 Task: Add company name "Ramsons".
Action: Mouse moved to (719, 87)
Screenshot: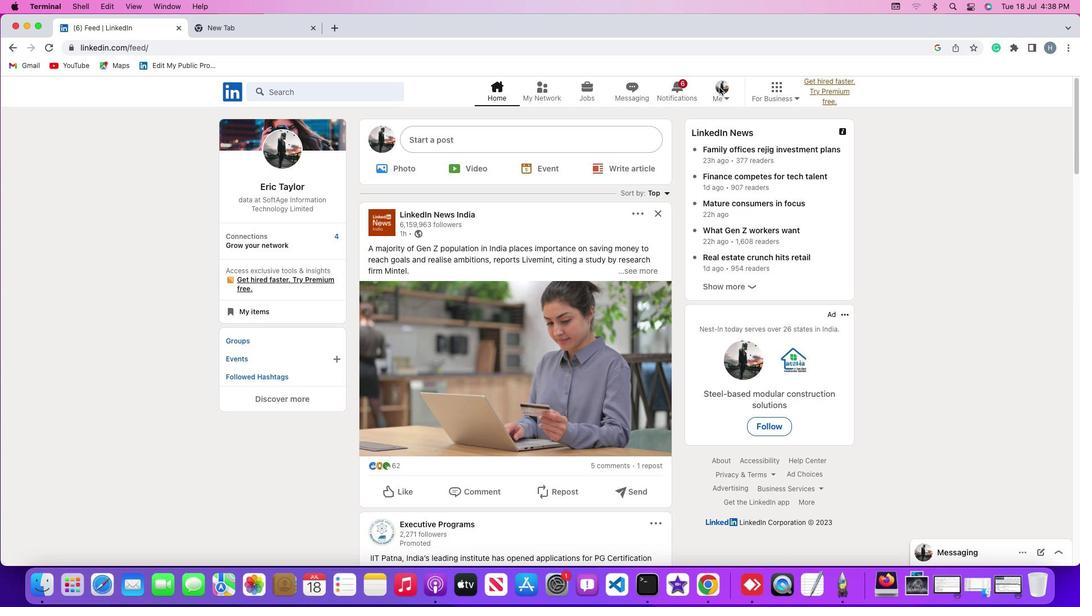 
Action: Mouse pressed left at (719, 87)
Screenshot: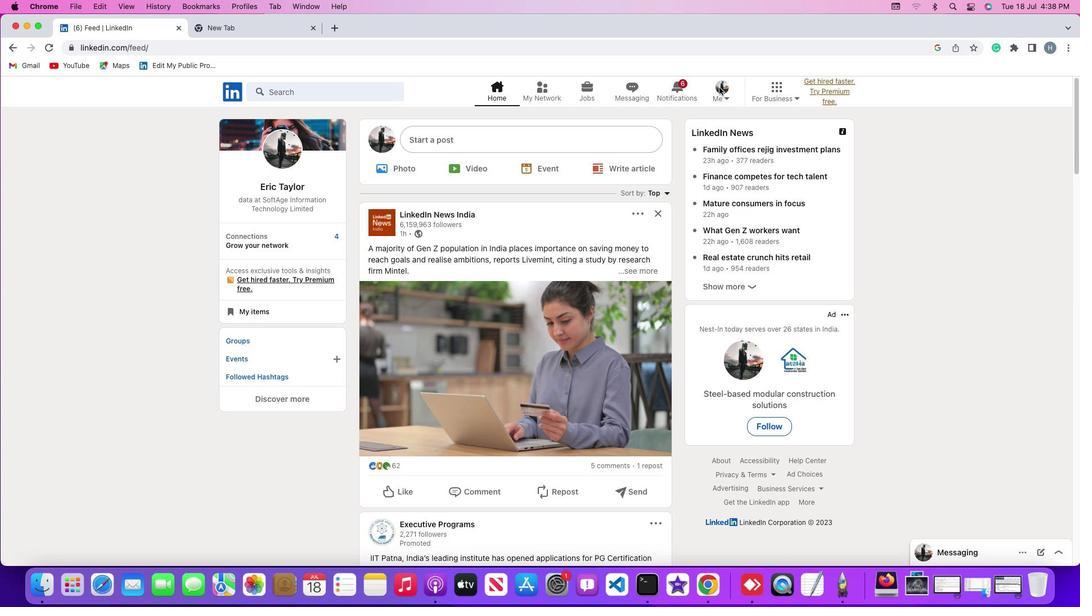 
Action: Mouse moved to (722, 92)
Screenshot: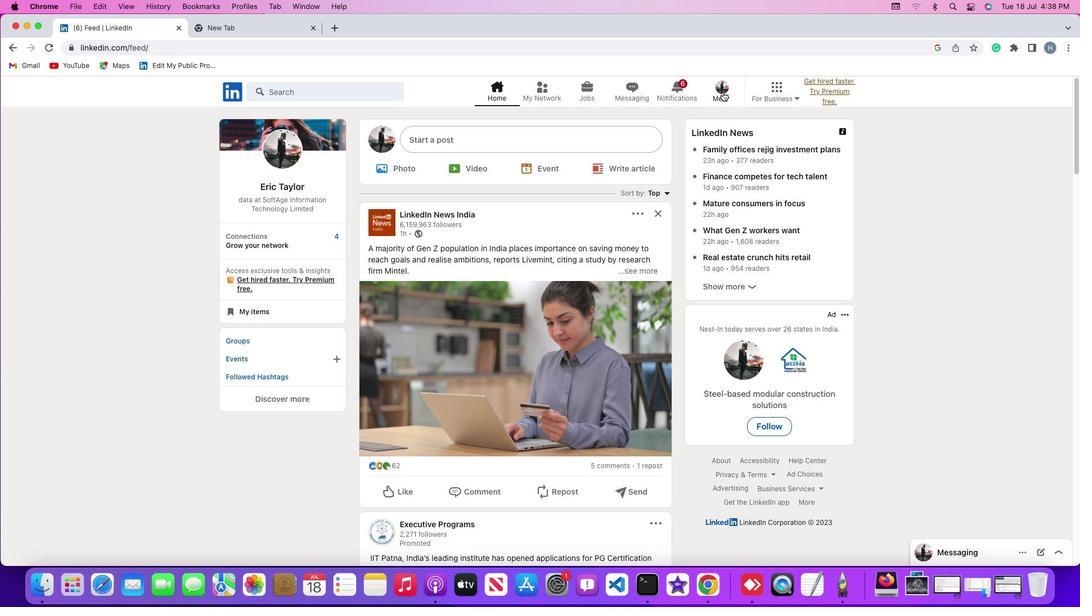 
Action: Mouse pressed left at (722, 92)
Screenshot: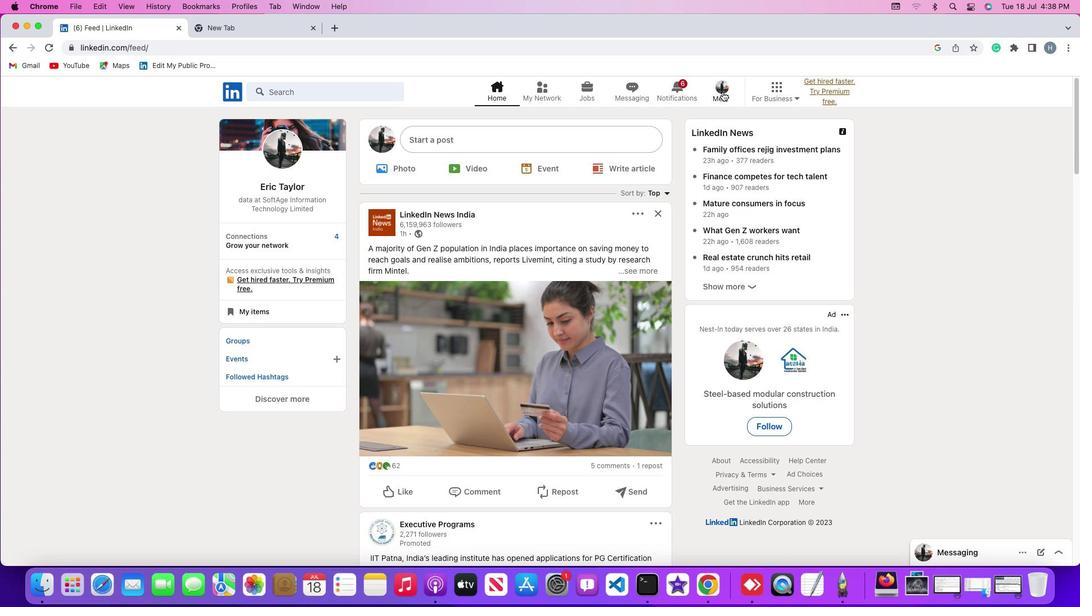 
Action: Mouse moved to (692, 157)
Screenshot: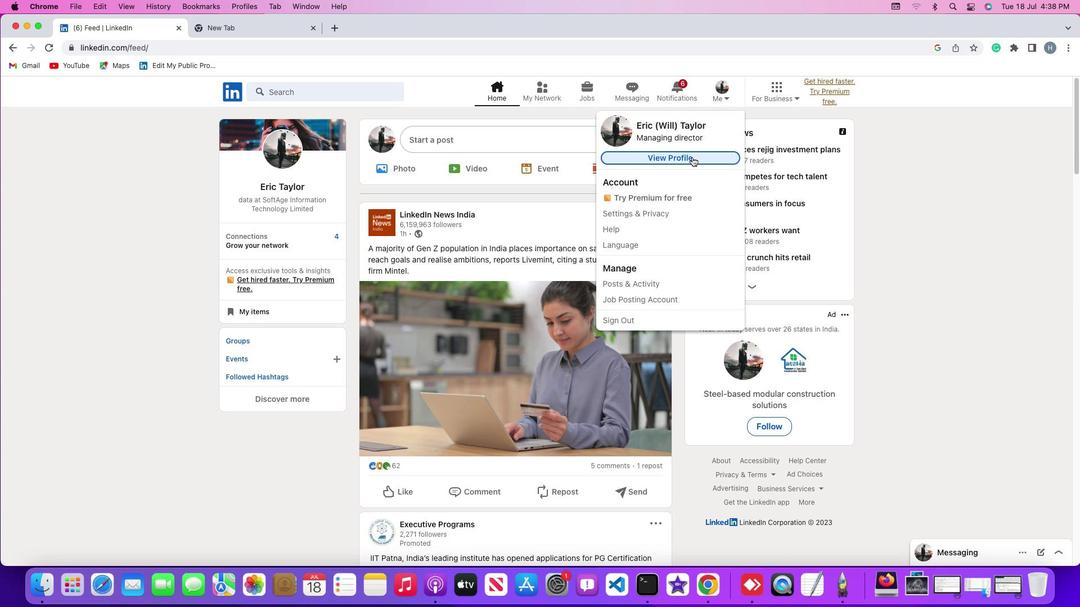 
Action: Mouse pressed left at (692, 157)
Screenshot: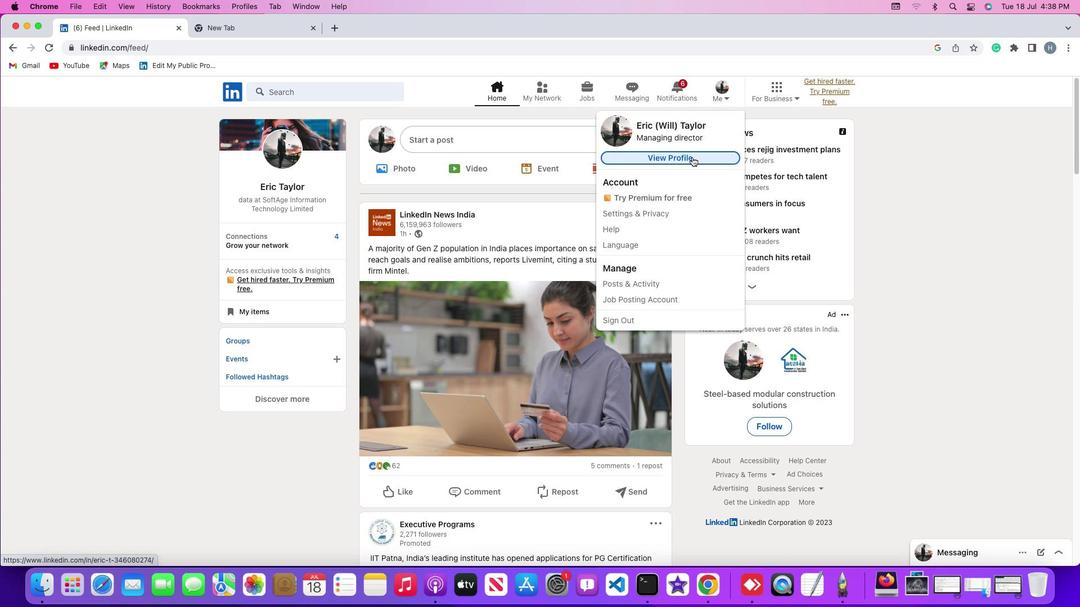 
Action: Mouse moved to (656, 249)
Screenshot: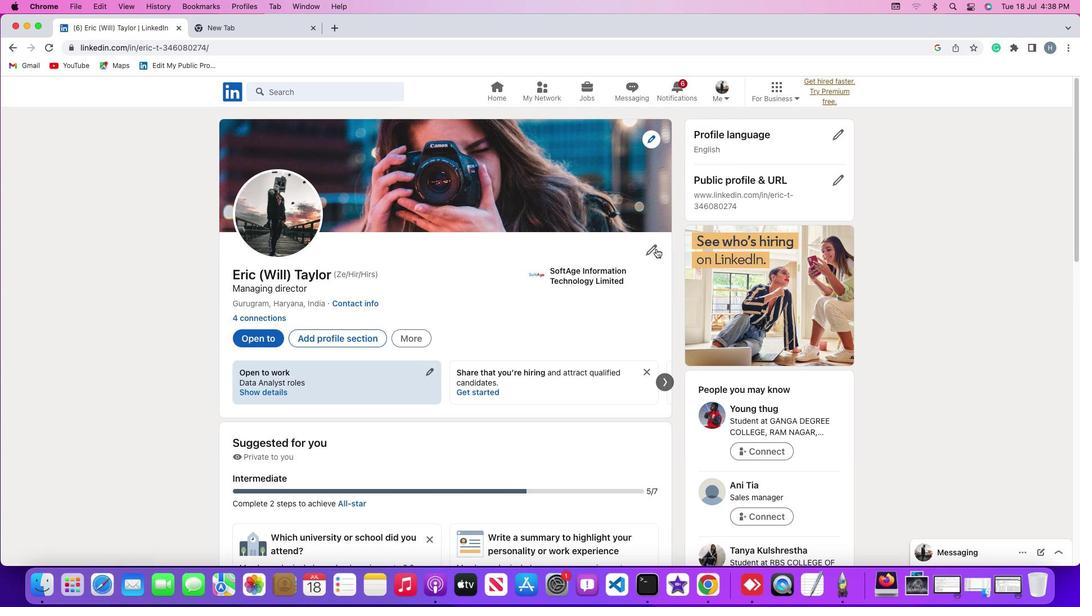 
Action: Mouse pressed left at (656, 249)
Screenshot: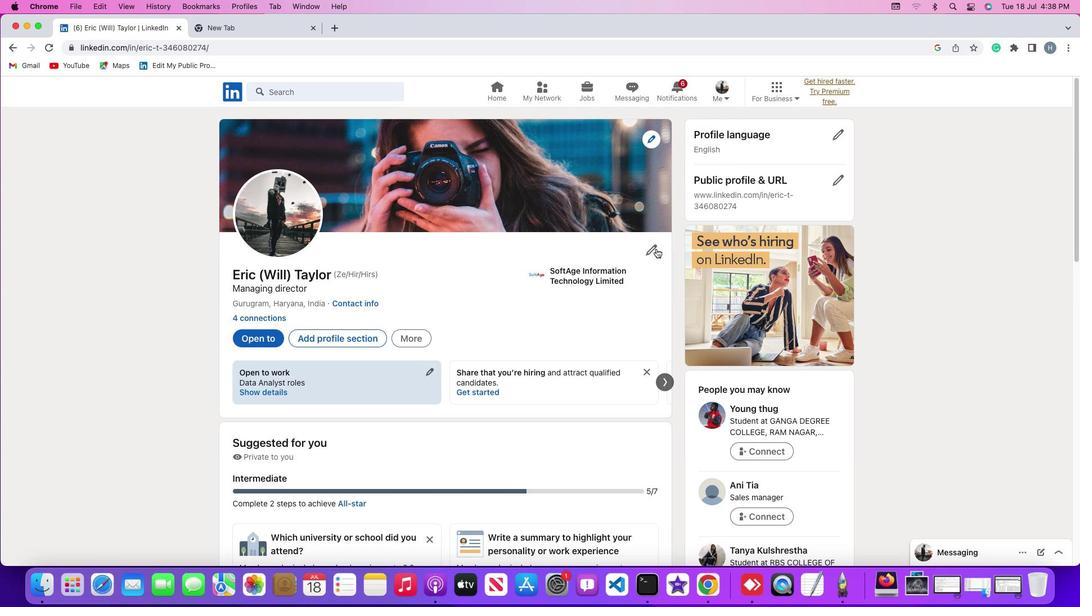 
Action: Mouse moved to (573, 300)
Screenshot: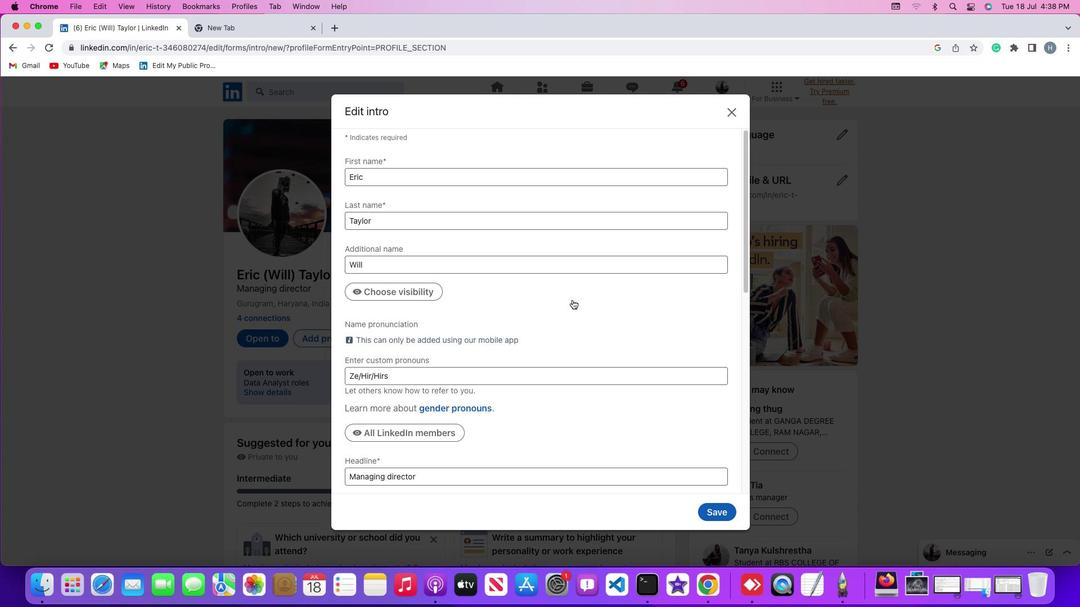 
Action: Mouse scrolled (573, 300) with delta (0, 0)
Screenshot: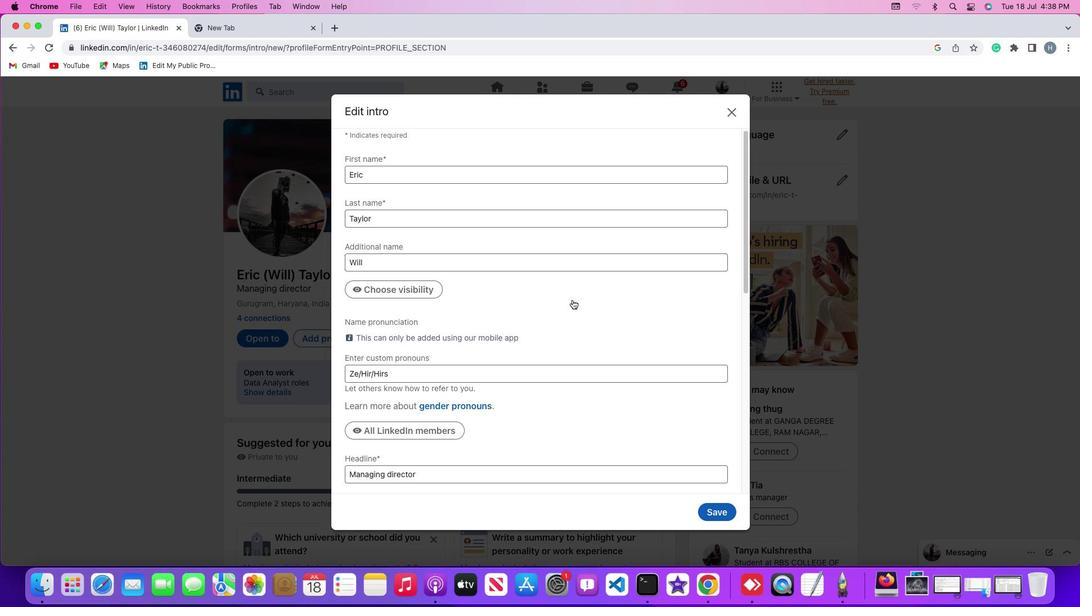 
Action: Mouse scrolled (573, 300) with delta (0, 0)
Screenshot: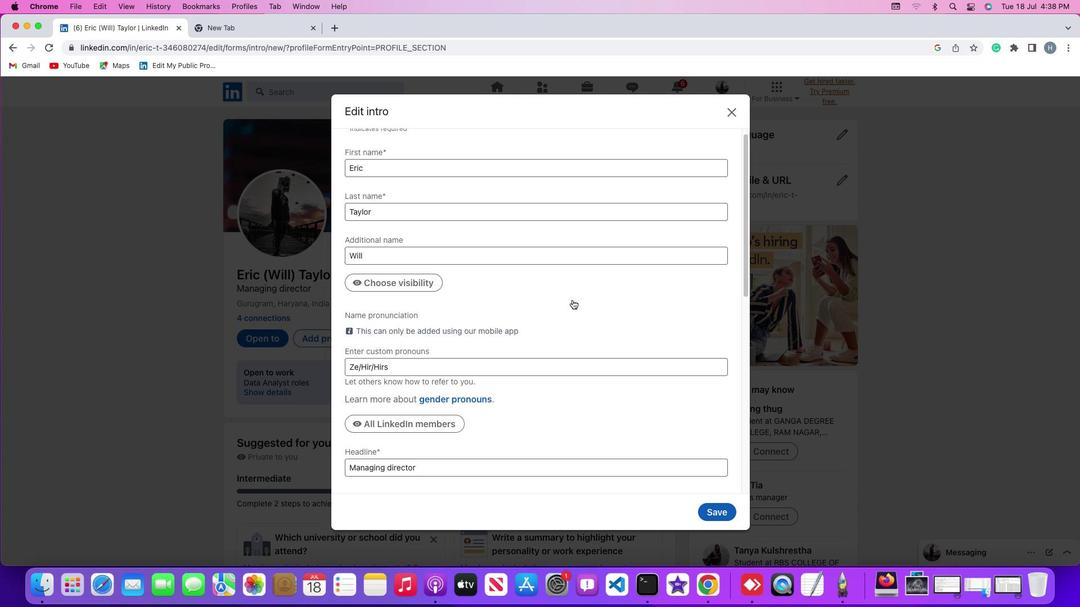 
Action: Mouse scrolled (573, 300) with delta (0, -1)
Screenshot: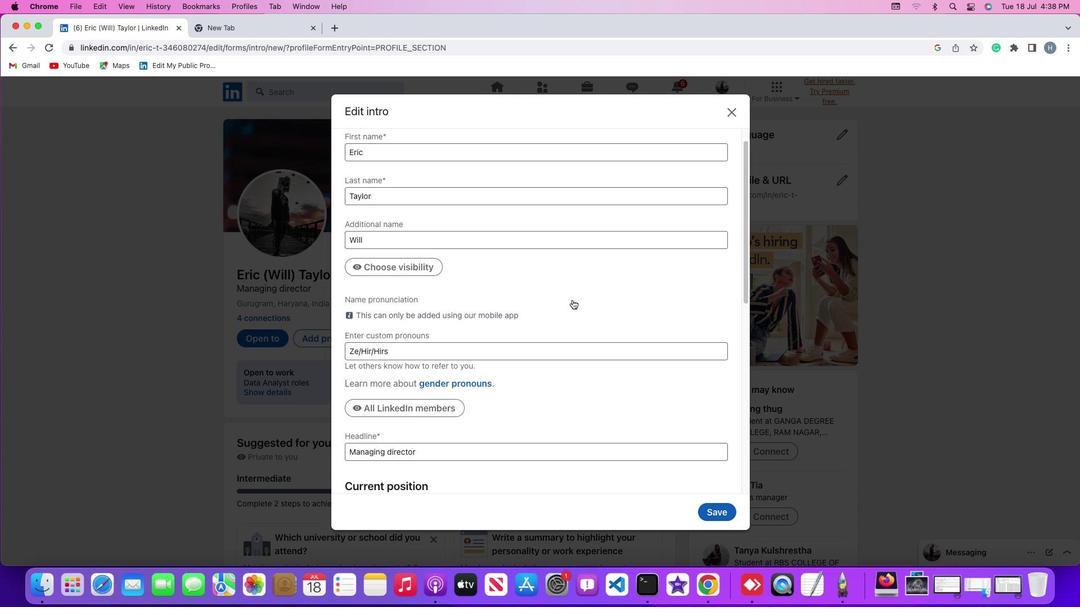 
Action: Mouse scrolled (573, 300) with delta (0, 0)
Screenshot: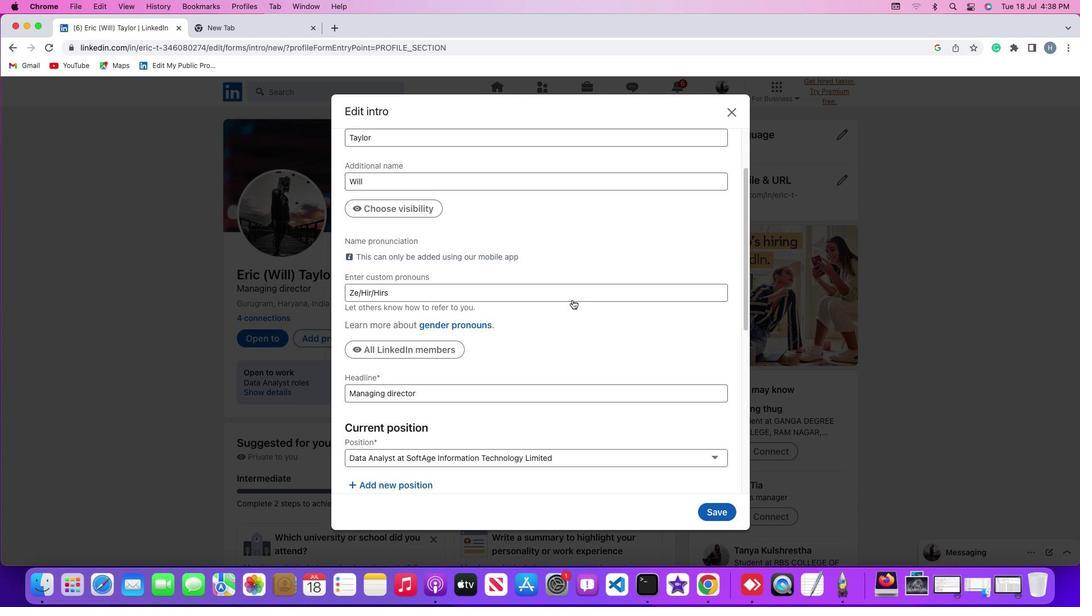 
Action: Mouse scrolled (573, 300) with delta (0, 0)
Screenshot: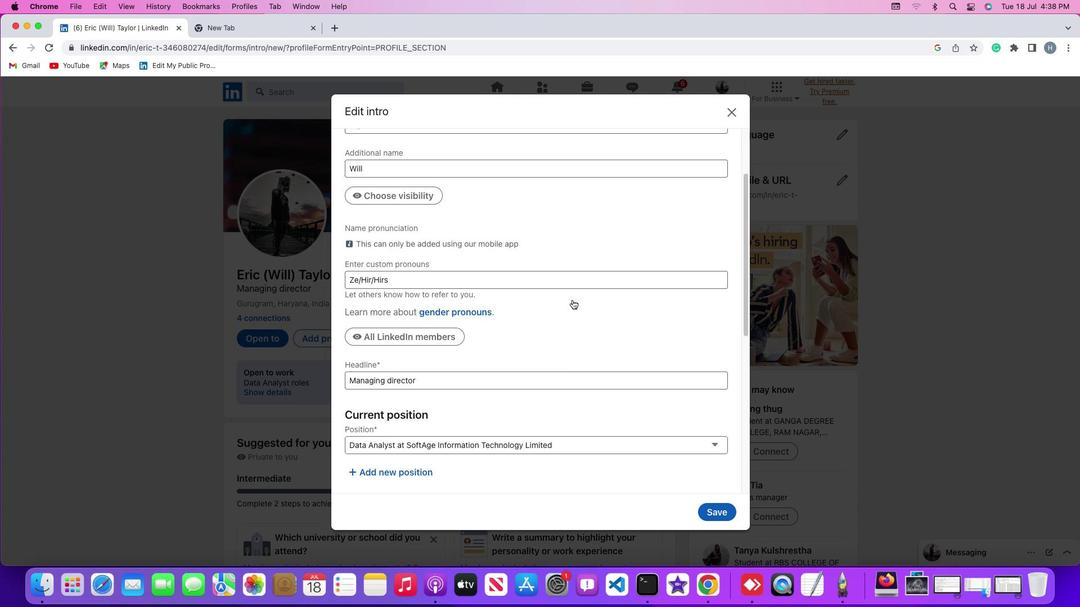 
Action: Mouse scrolled (573, 300) with delta (0, -1)
Screenshot: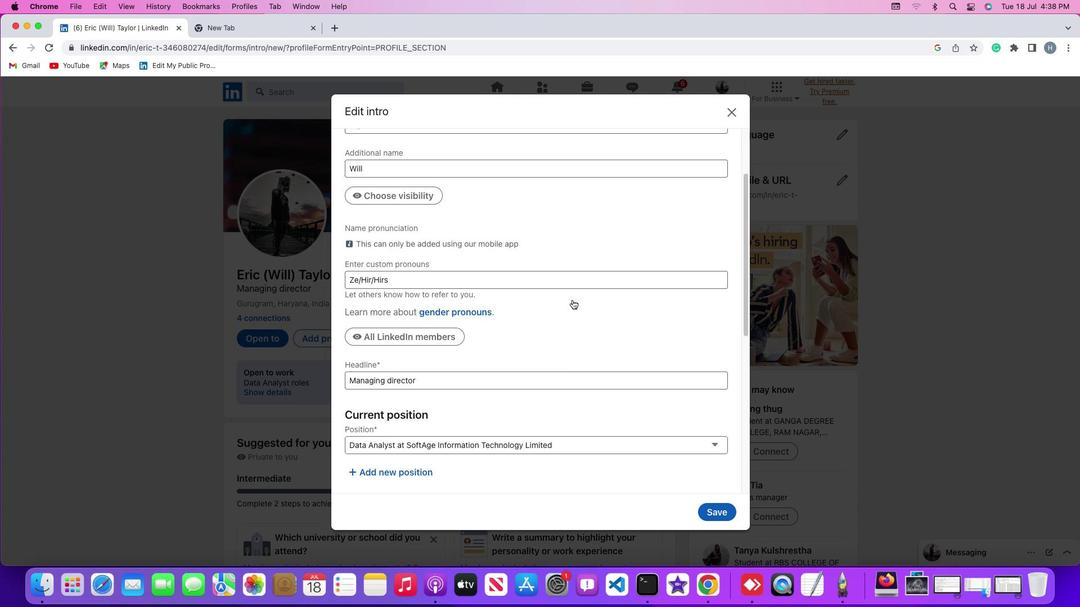 
Action: Mouse scrolled (573, 300) with delta (0, -1)
Screenshot: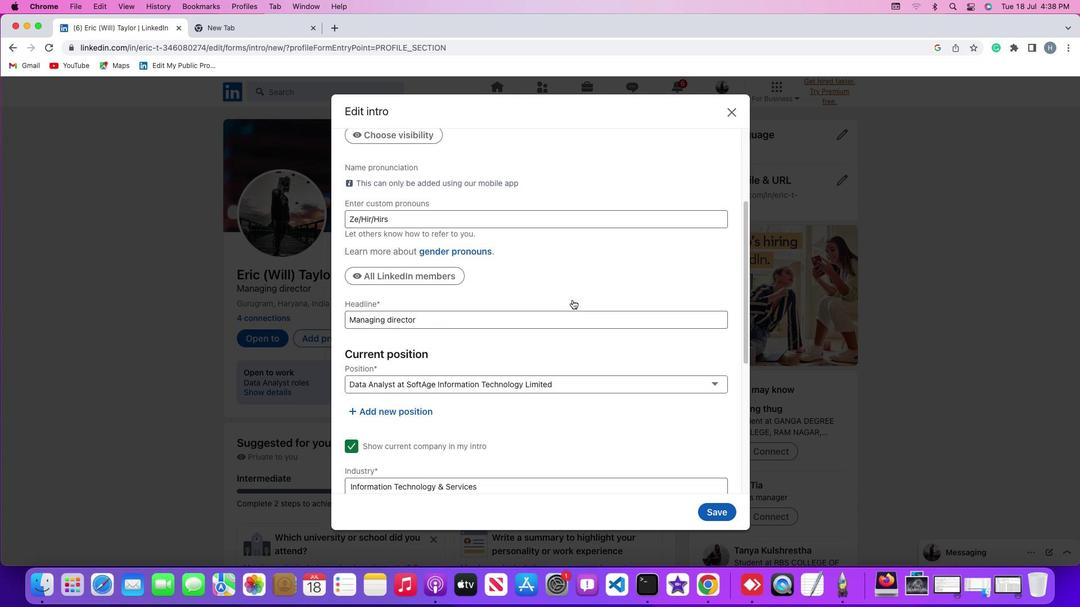 
Action: Mouse scrolled (573, 300) with delta (0, 0)
Screenshot: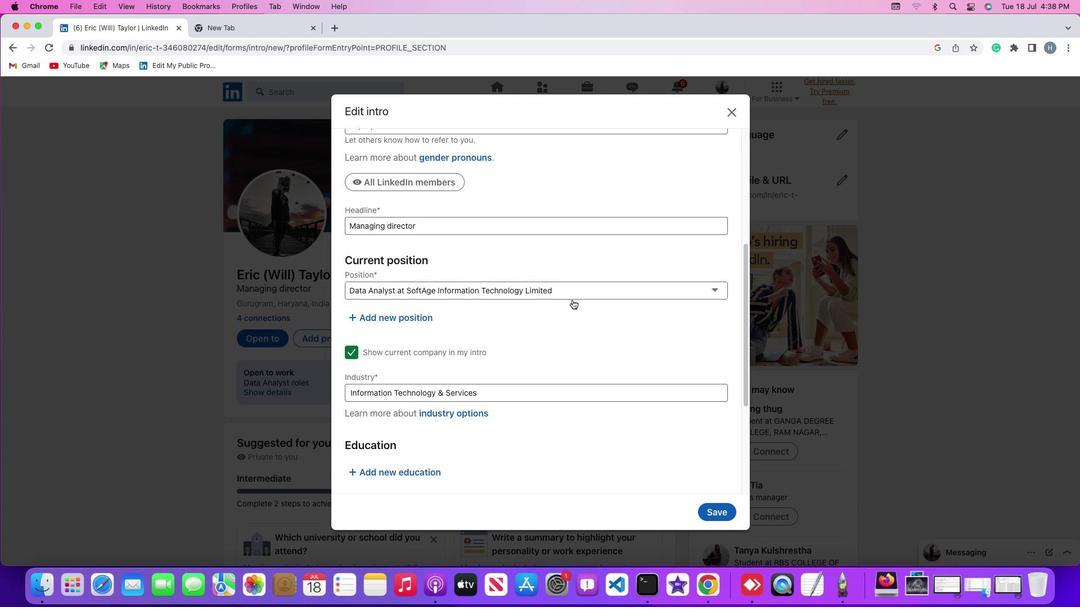 
Action: Mouse scrolled (573, 300) with delta (0, 0)
Screenshot: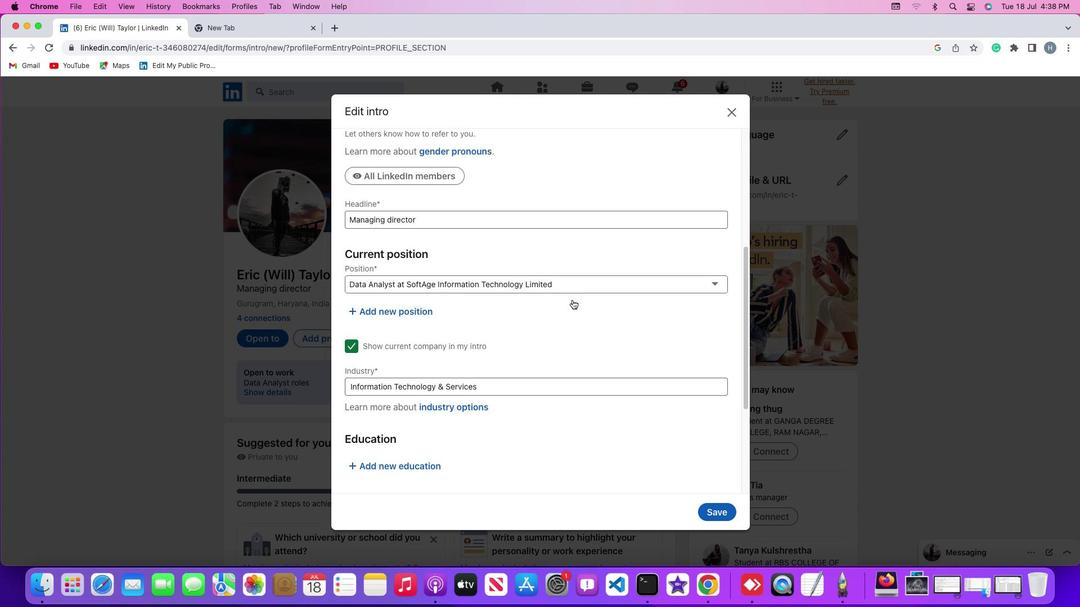 
Action: Mouse moved to (423, 298)
Screenshot: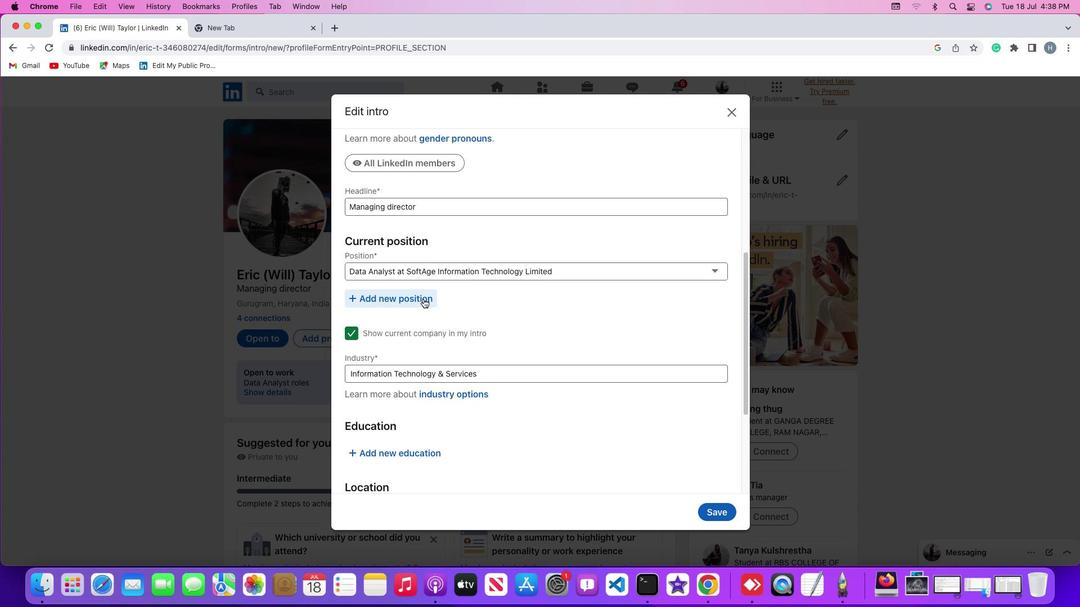 
Action: Mouse pressed left at (423, 298)
Screenshot: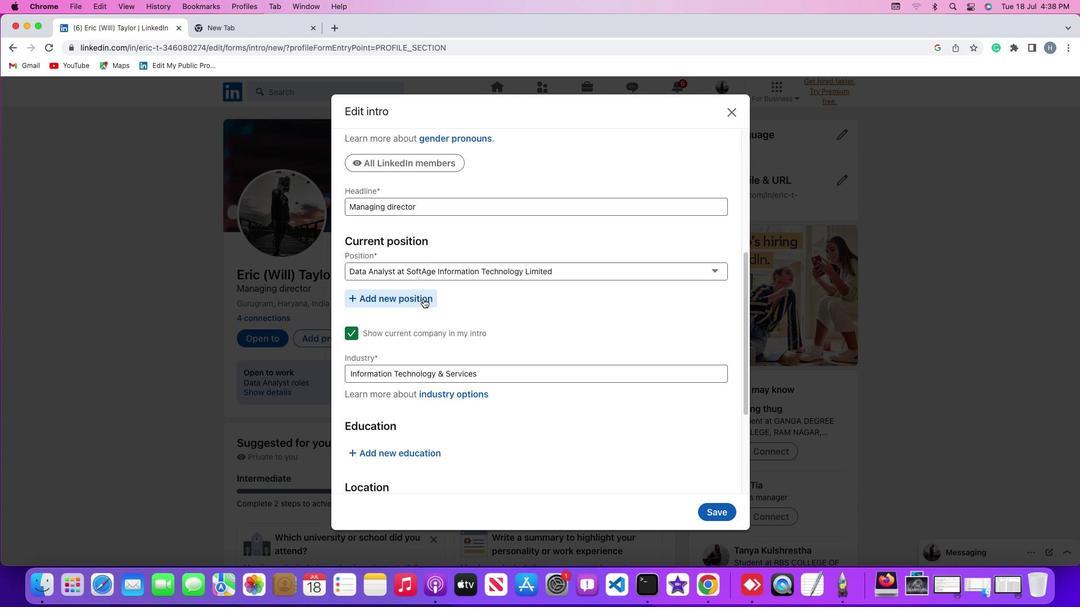
Action: Mouse moved to (546, 285)
Screenshot: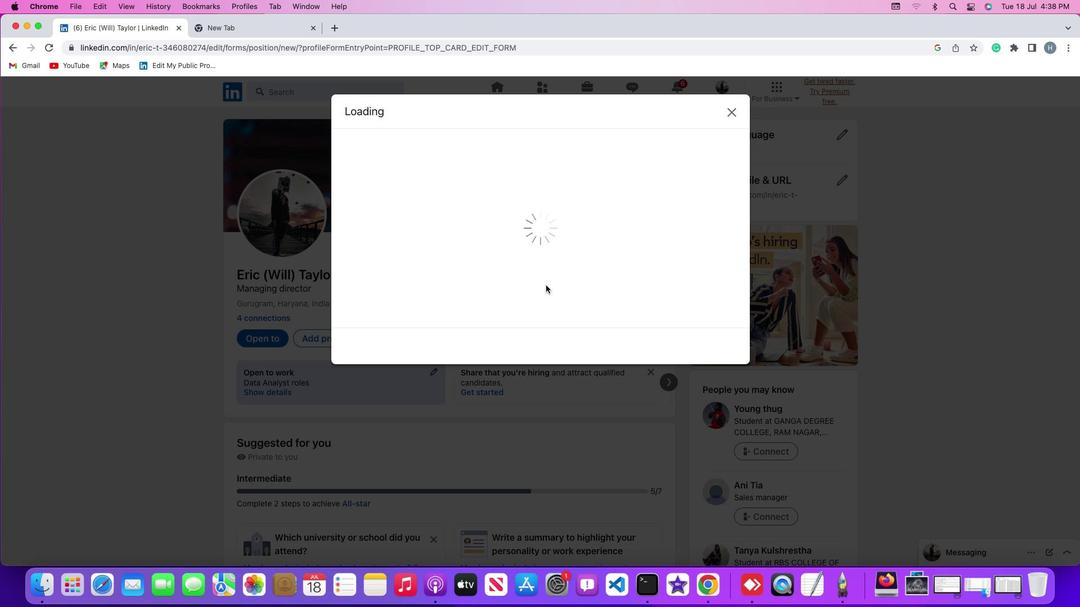 
Action: Mouse scrolled (546, 285) with delta (0, 0)
Screenshot: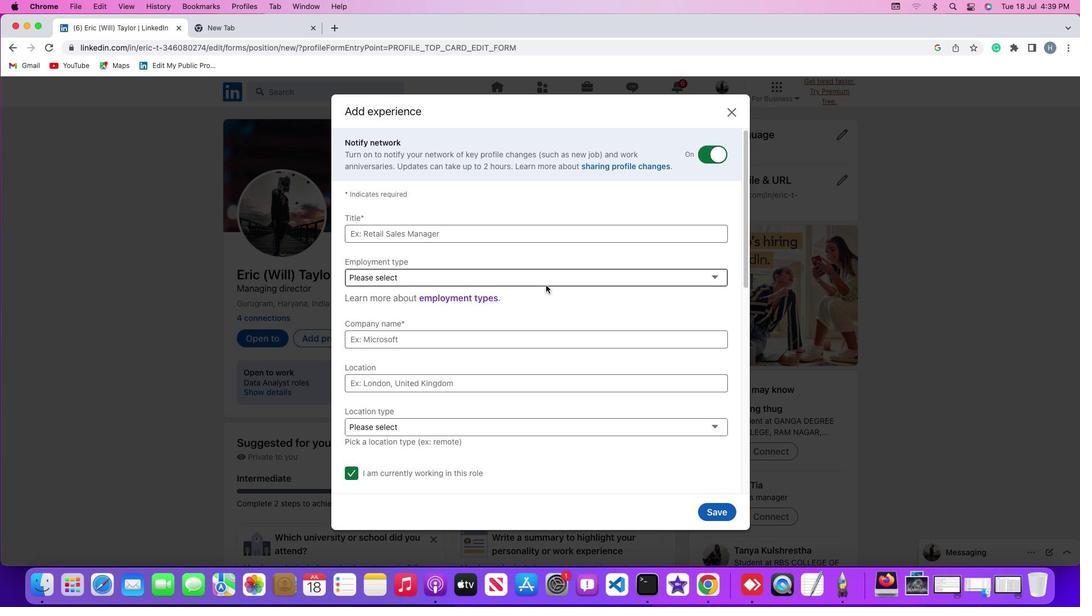 
Action: Mouse scrolled (546, 285) with delta (0, 0)
Screenshot: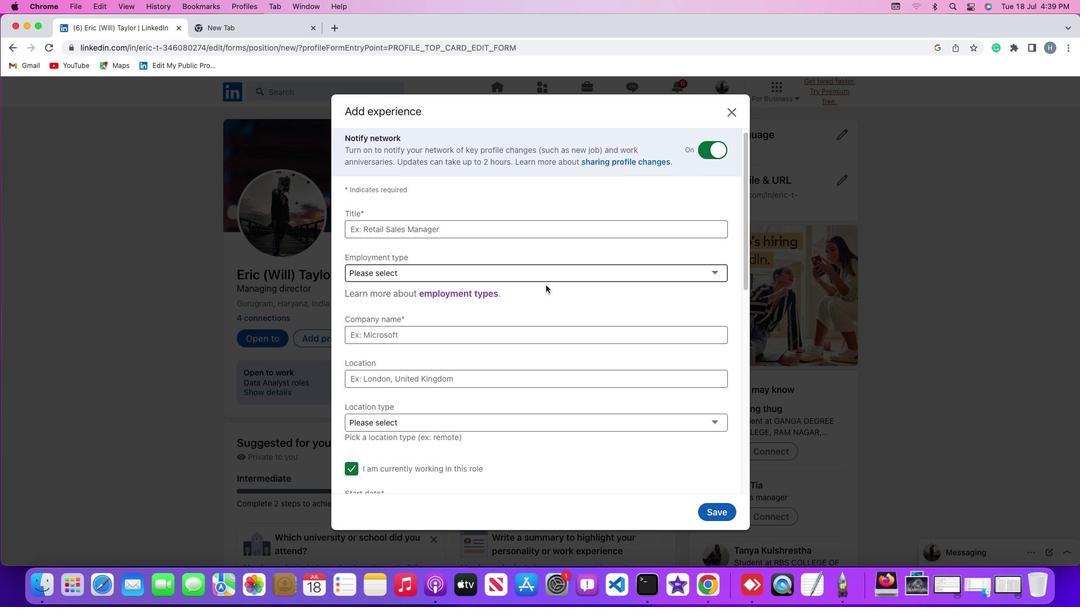 
Action: Mouse scrolled (546, 285) with delta (0, 0)
Screenshot: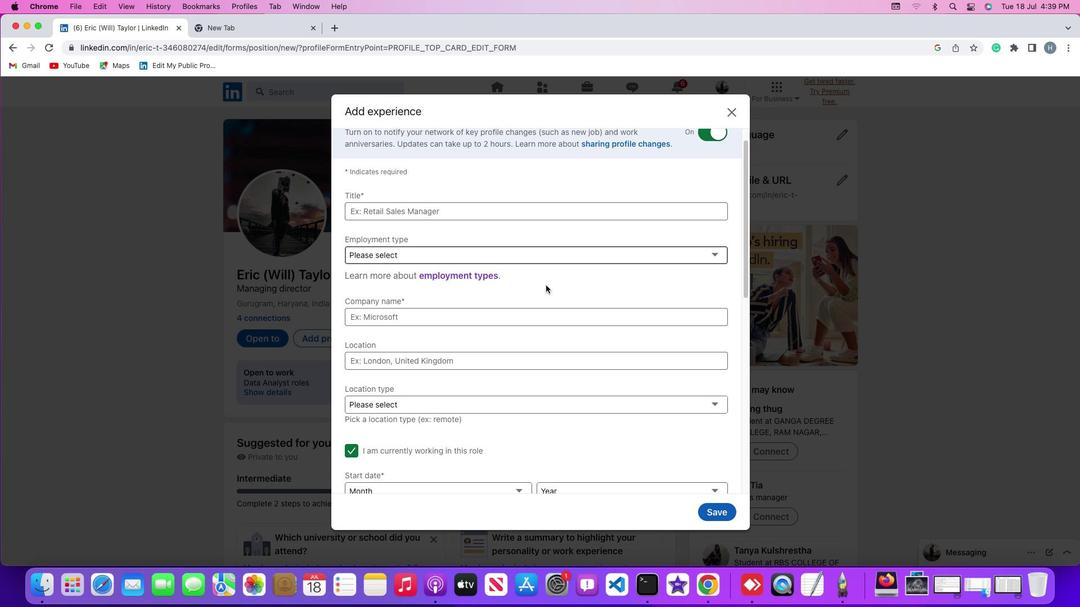 
Action: Mouse scrolled (546, 285) with delta (0, -1)
Screenshot: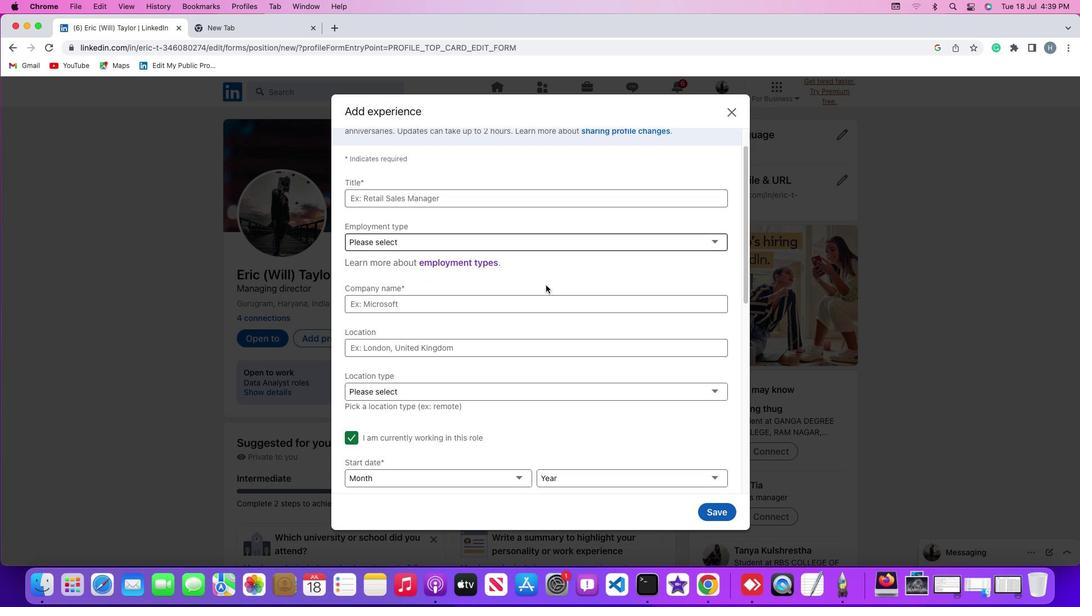 
Action: Mouse scrolled (546, 285) with delta (0, 0)
Screenshot: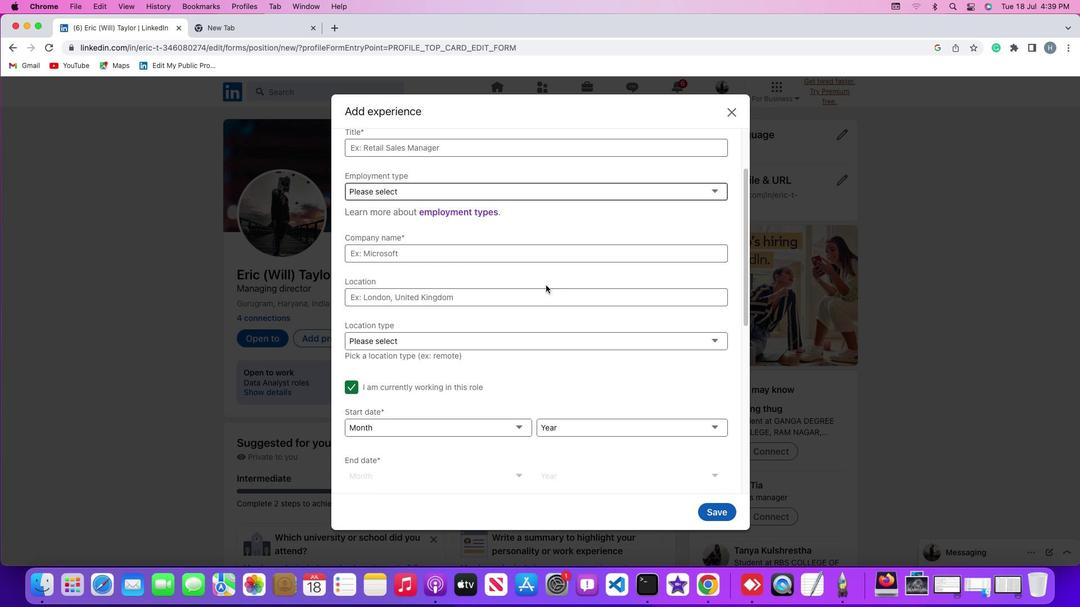 
Action: Mouse scrolled (546, 285) with delta (0, 0)
Screenshot: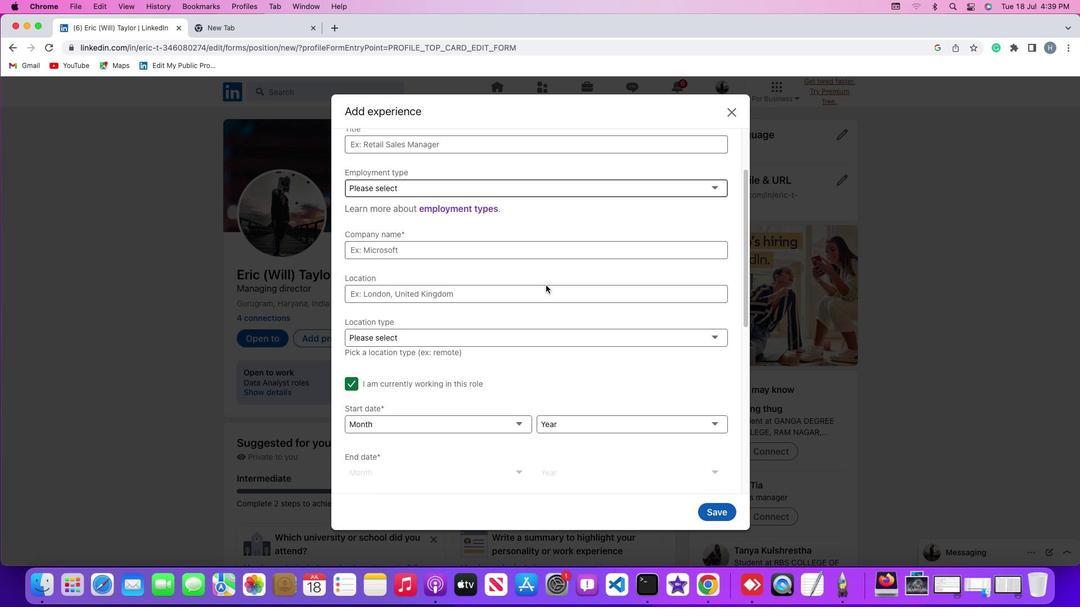 
Action: Mouse moved to (562, 247)
Screenshot: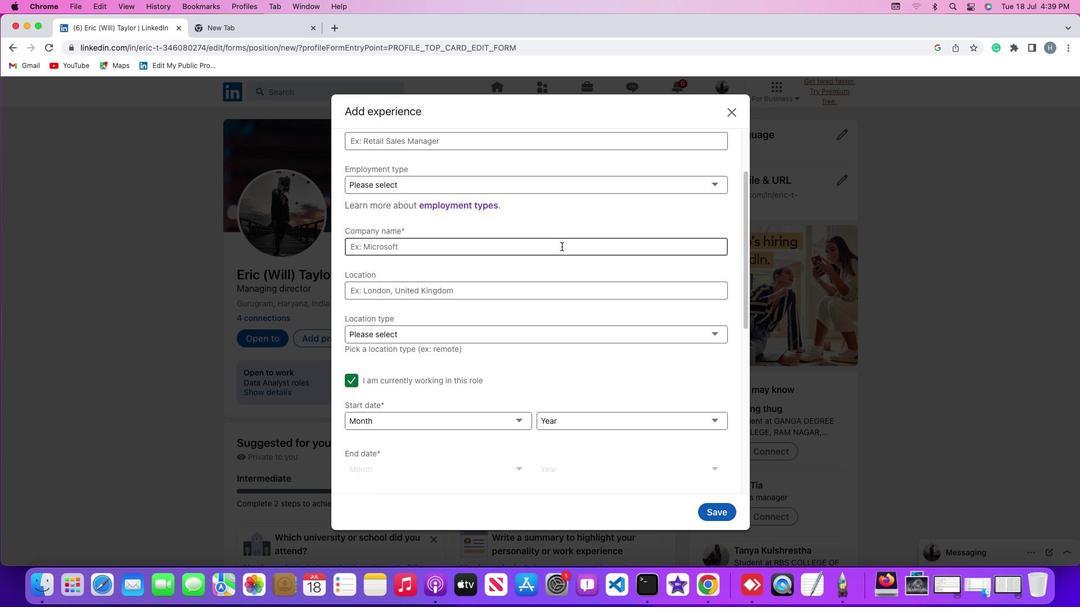 
Action: Mouse pressed left at (562, 247)
Screenshot: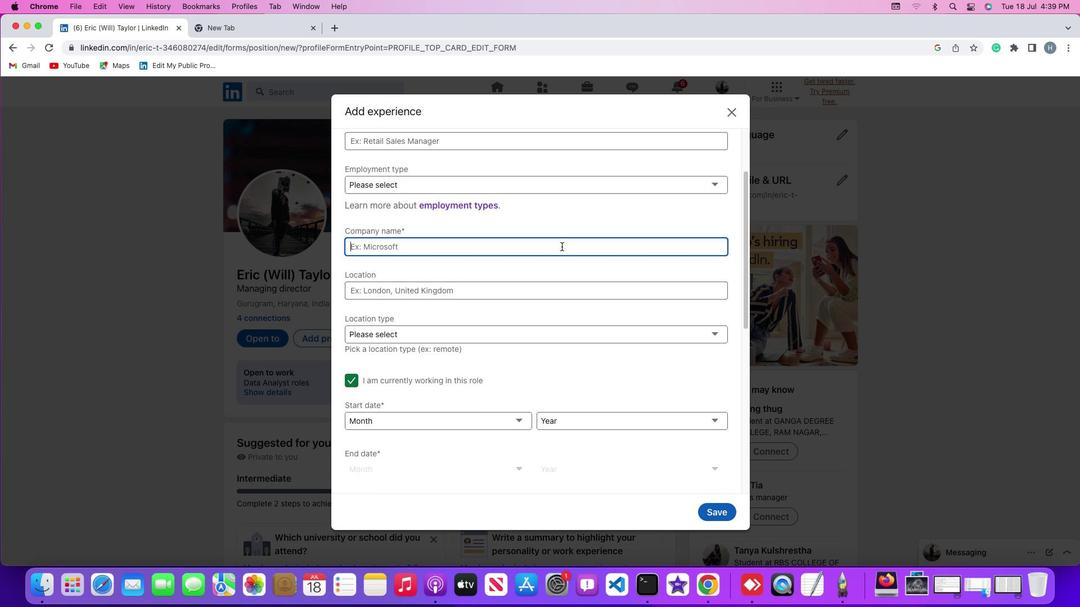 
Action: Key pressed Key.shift'R''a''m''s''o''n''s'
Screenshot: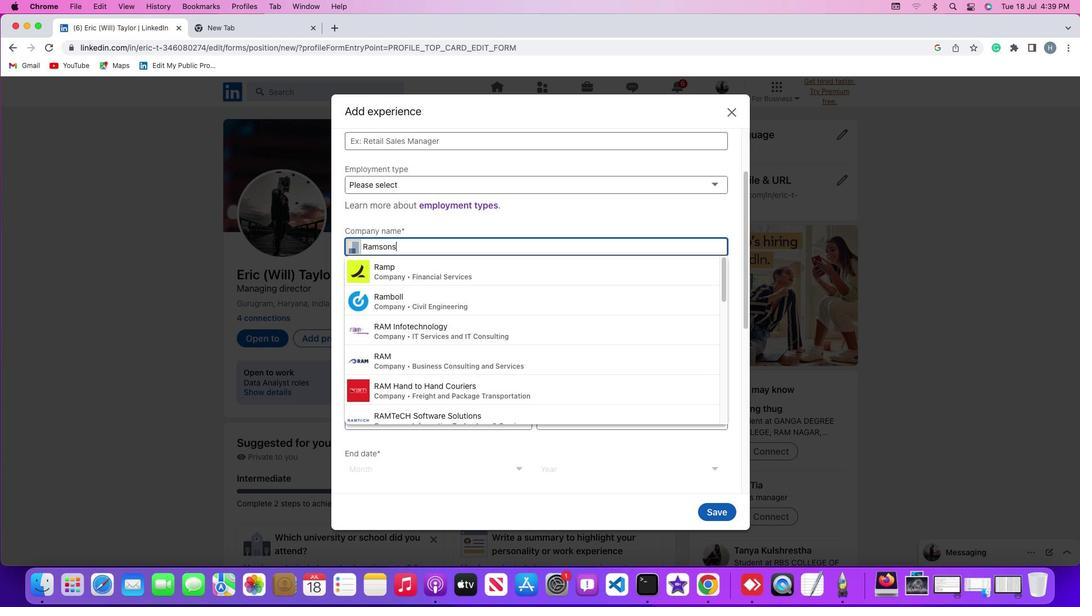 
Action: Mouse moved to (542, 267)
Screenshot: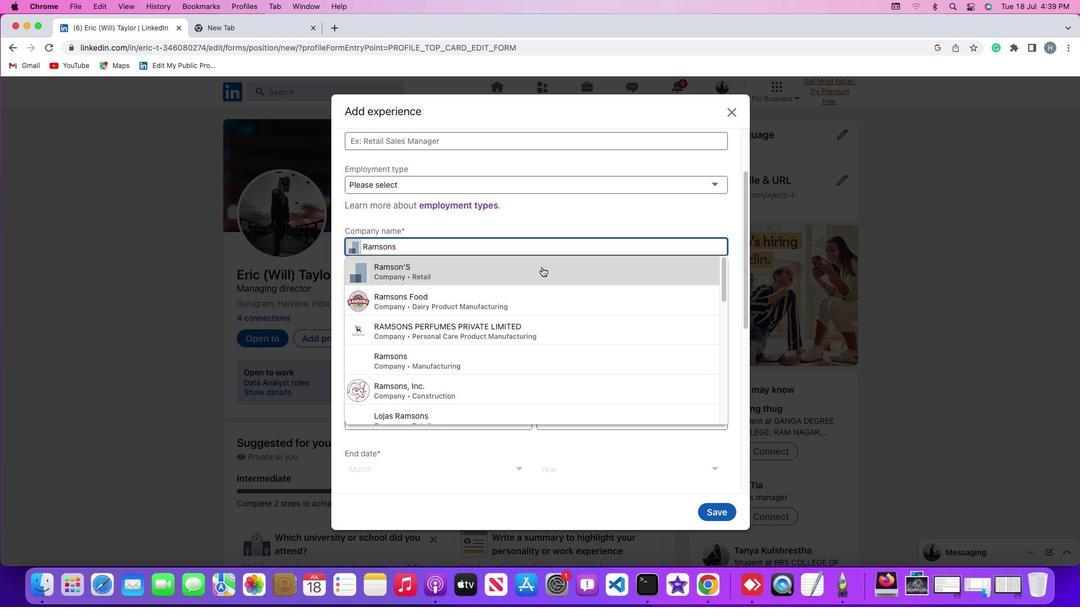 
Action: Mouse pressed left at (542, 267)
Screenshot: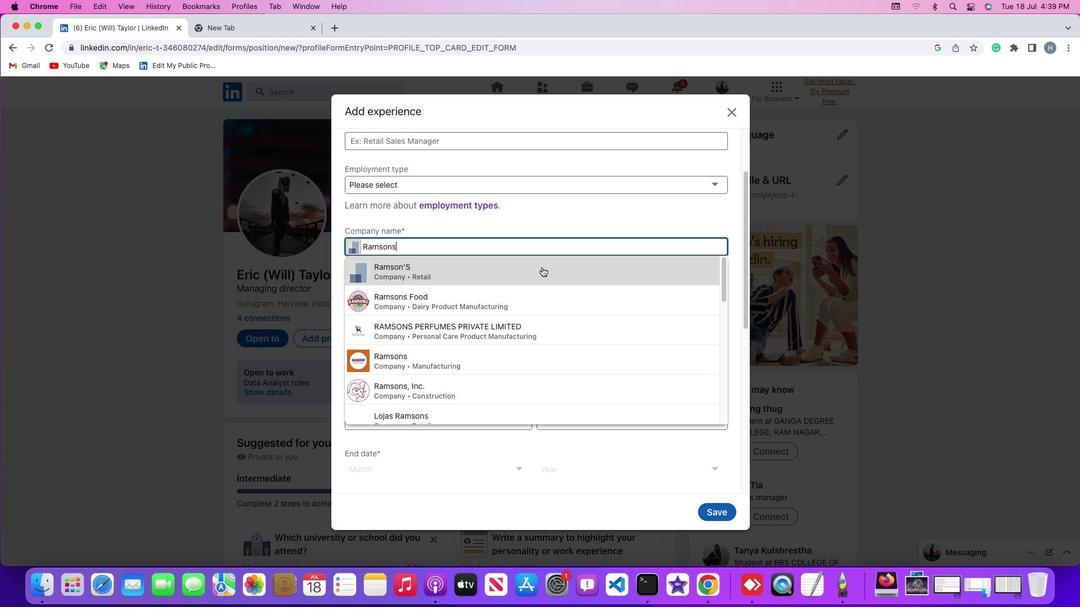 
Action: Mouse moved to (543, 274)
Screenshot: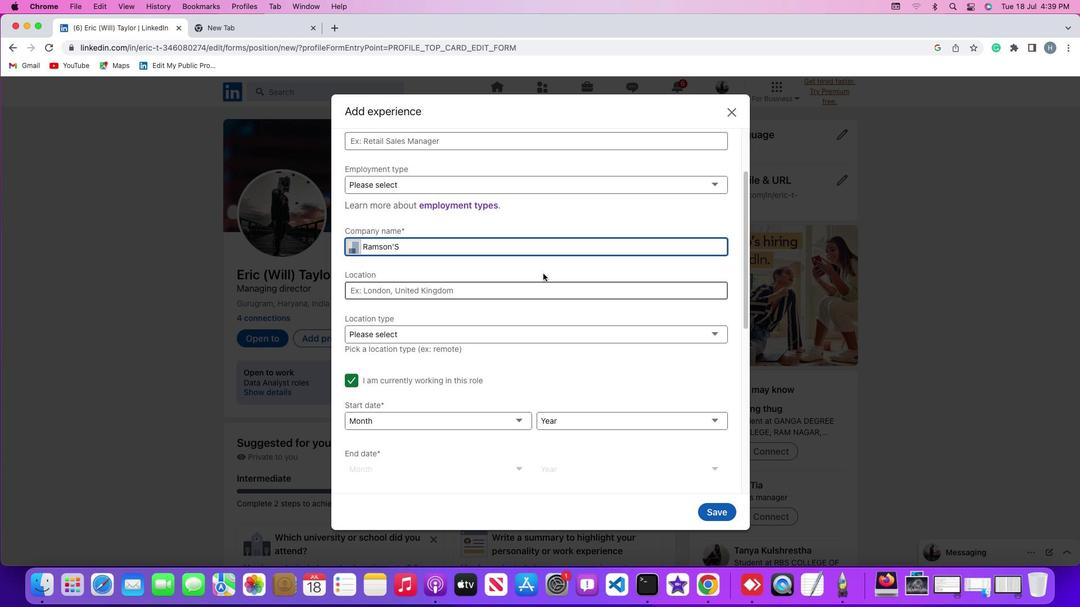 
